 Task: Create a task  Create a feature for users to create and manage playlists , assign it to team member softage.8@softage.net in the project VikingTech and update the status of the task to  On Track  , set the priority of the task to Low.
Action: Mouse moved to (58, 312)
Screenshot: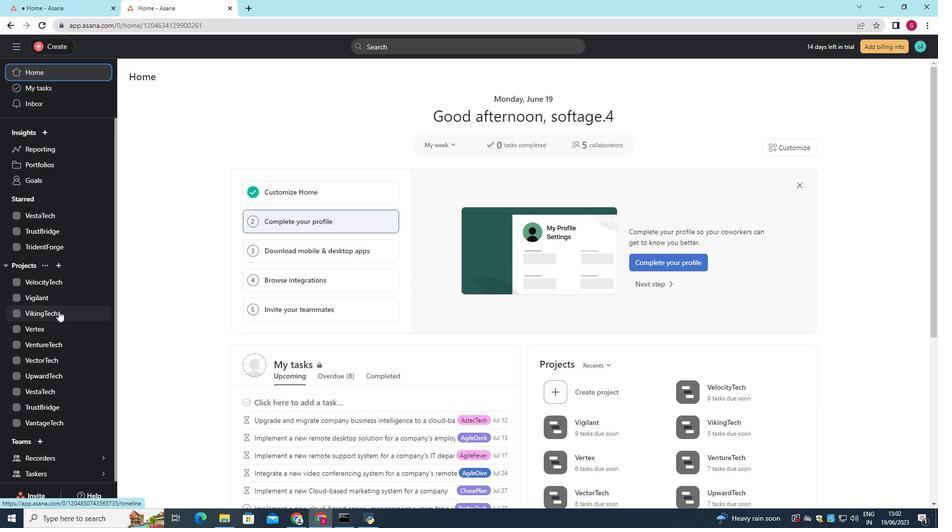 
Action: Mouse pressed left at (58, 312)
Screenshot: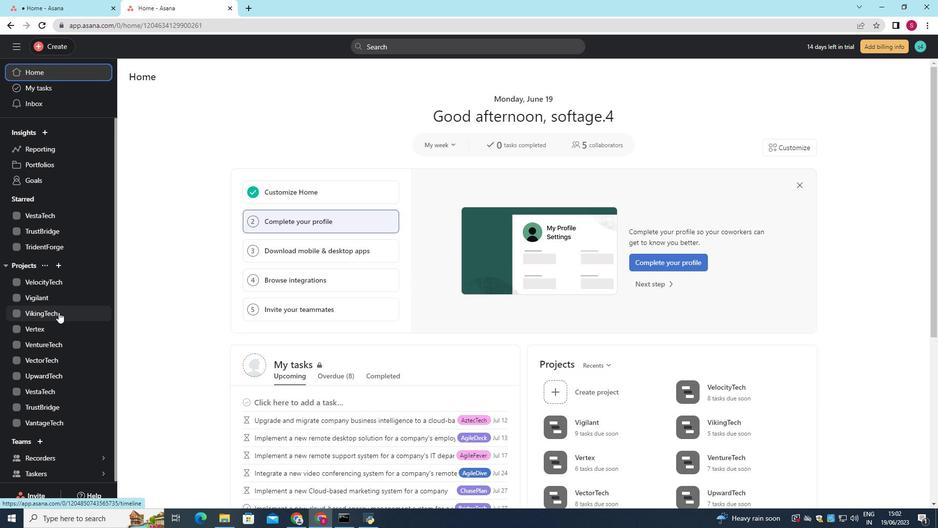 
Action: Mouse moved to (336, 252)
Screenshot: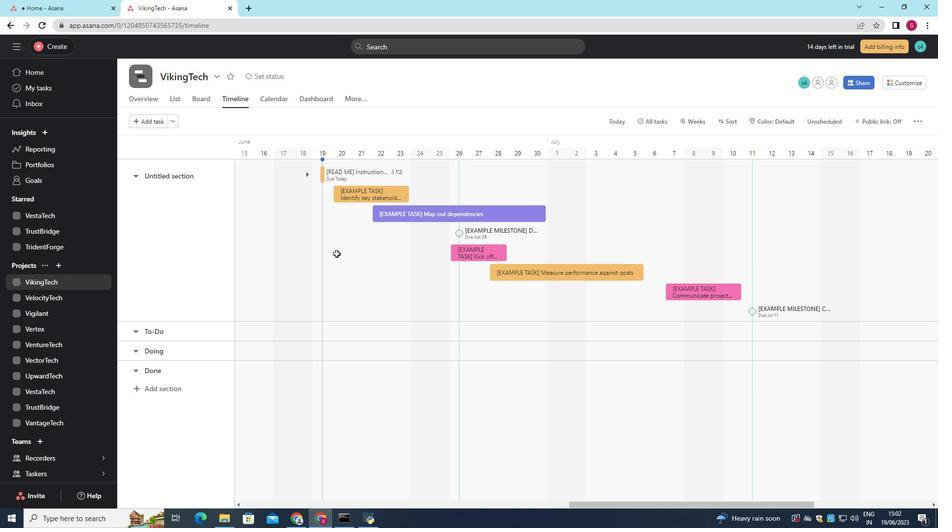 
Action: Mouse pressed left at (336, 252)
Screenshot: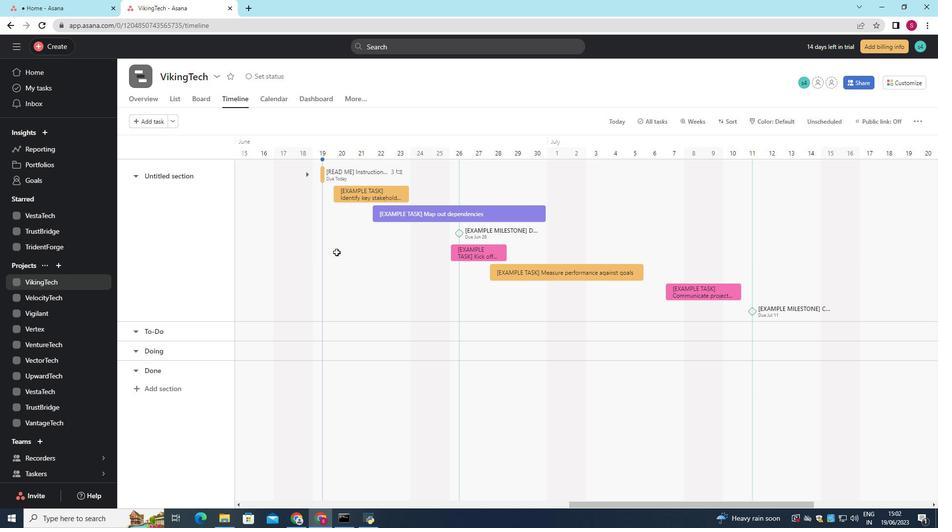 
Action: Mouse moved to (328, 258)
Screenshot: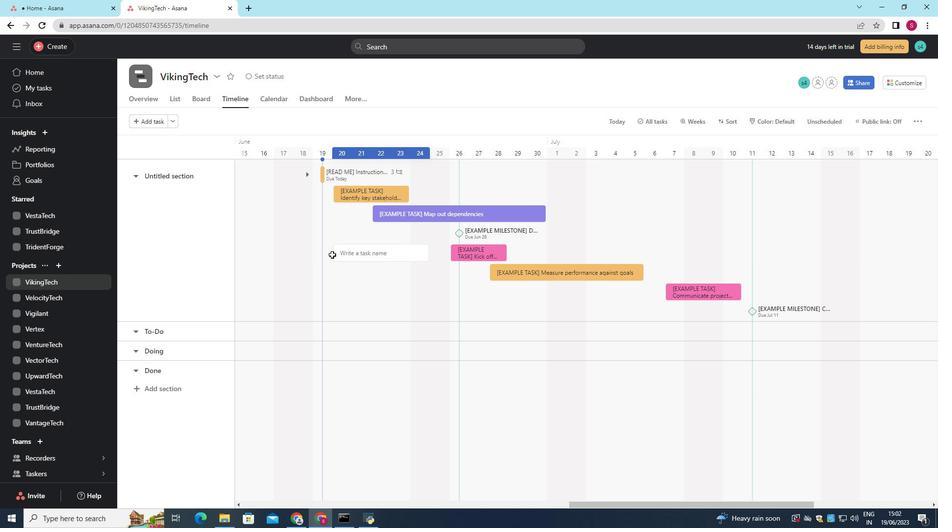 
Action: Key pressed <Key.shift>Create
Screenshot: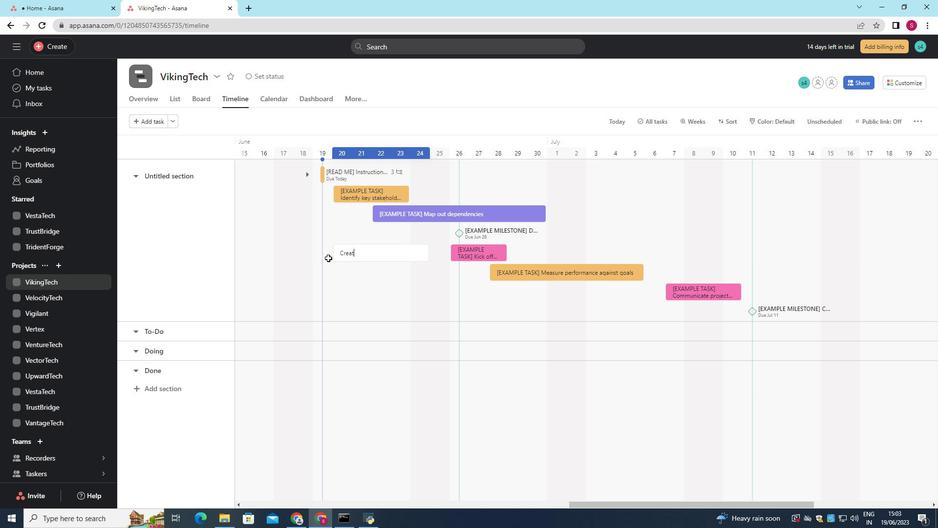 
Action: Mouse moved to (328, 258)
Screenshot: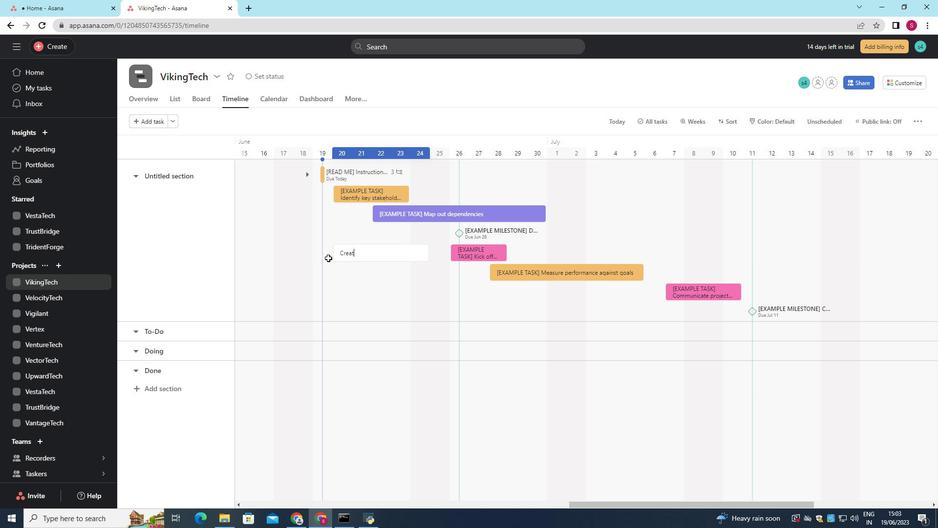 
Action: Key pressed <Key.space>a<Key.space>feature<Key.space>for<Key.space>users<Key.space>to<Key.space>create<Key.space>and<Key.space>manage<Key.space>playlists<Key.enter>
Screenshot: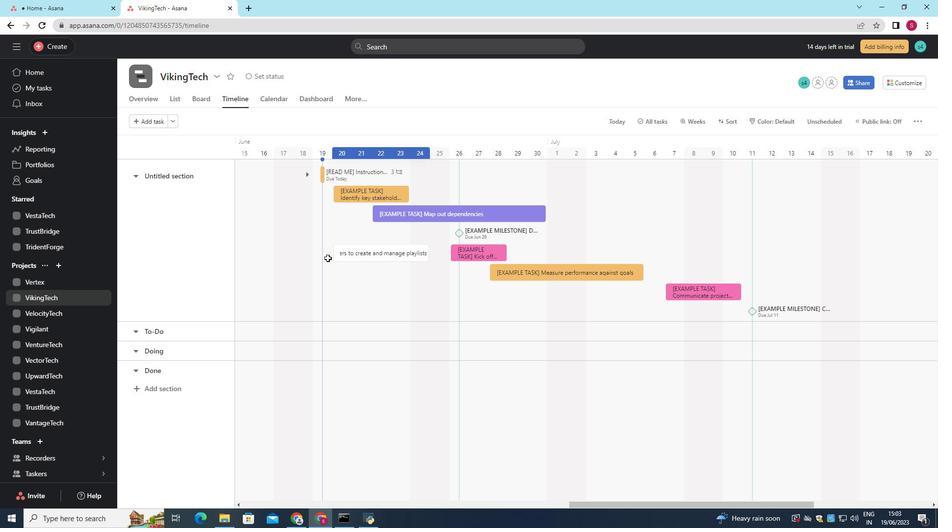 
Action: Mouse moved to (378, 251)
Screenshot: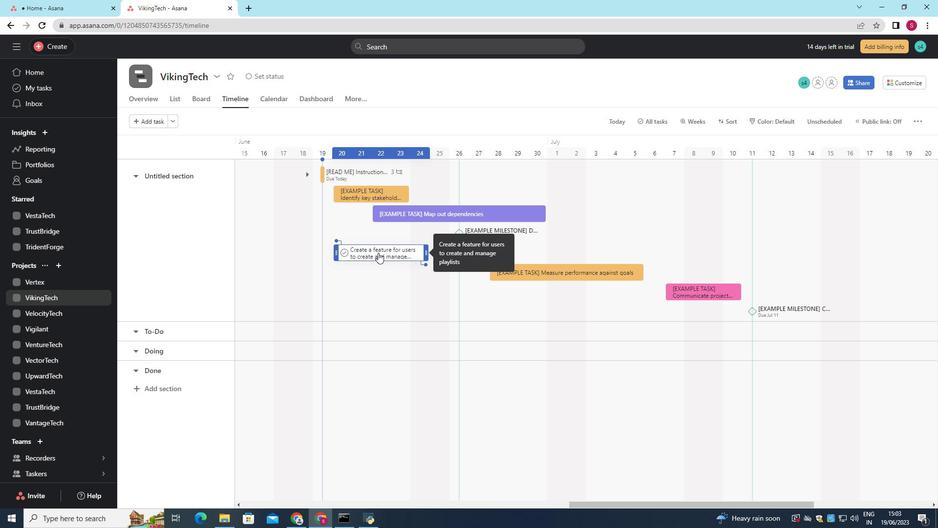 
Action: Mouse pressed left at (378, 251)
Screenshot: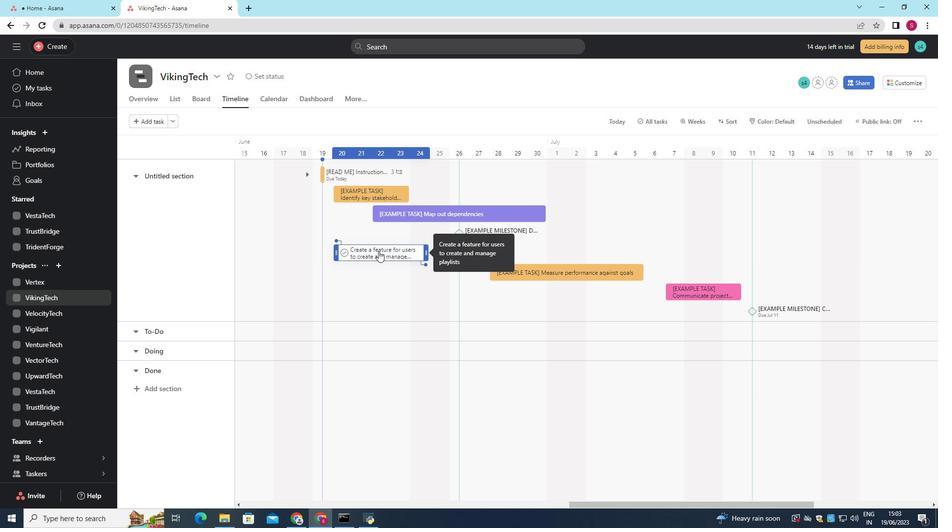 
Action: Mouse moved to (704, 174)
Screenshot: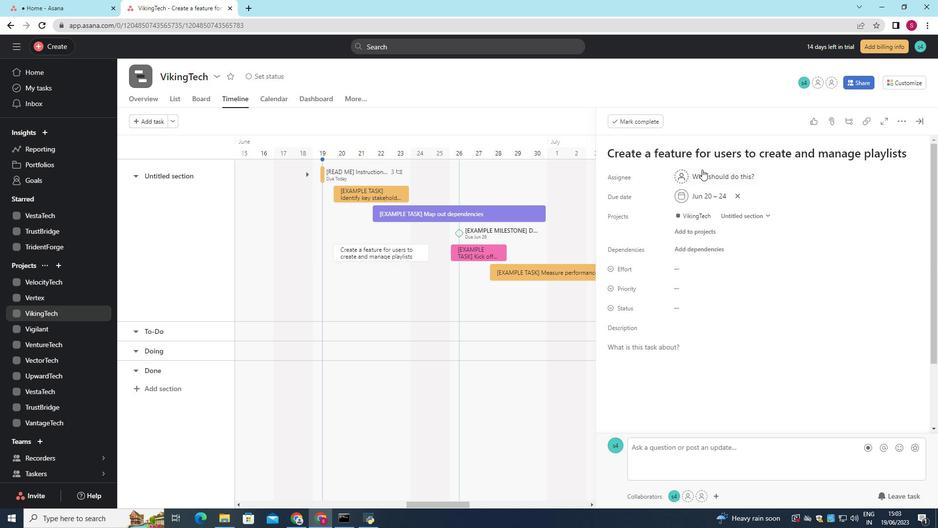 
Action: Mouse pressed left at (704, 174)
Screenshot: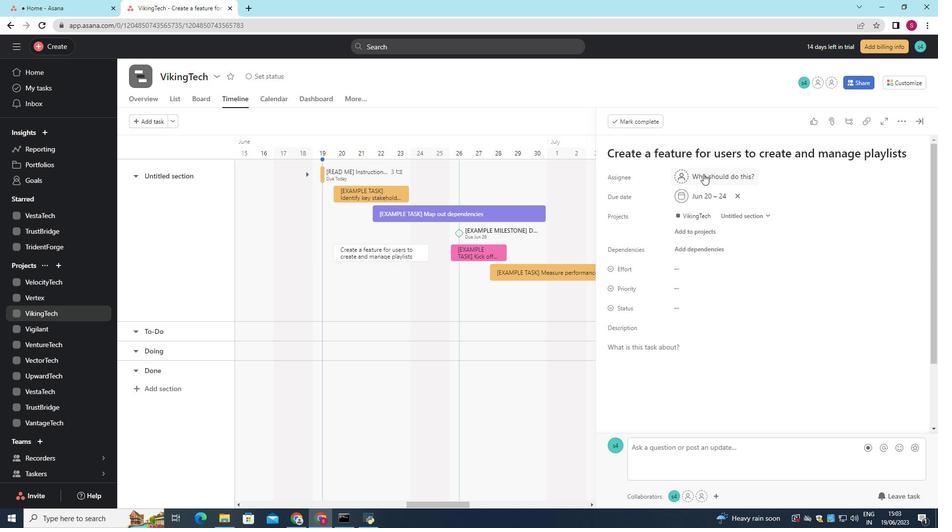 
Action: Key pressed softage.8<Key.shift>@softage.net
Screenshot: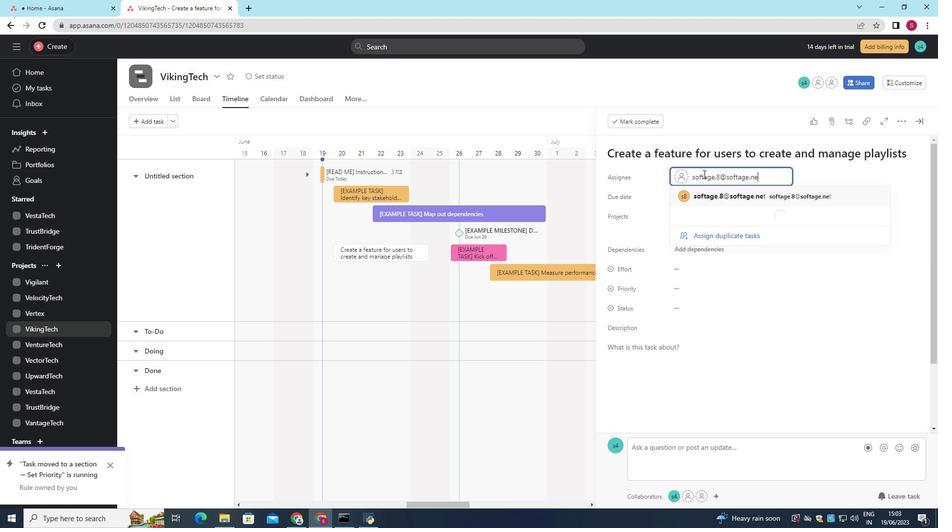 
Action: Mouse moved to (722, 310)
Screenshot: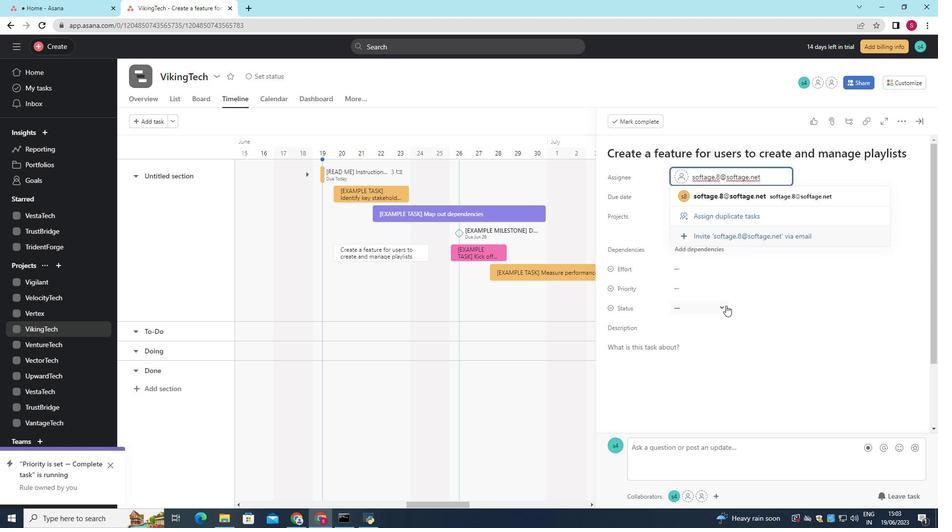 
Action: Mouse pressed left at (722, 310)
Screenshot: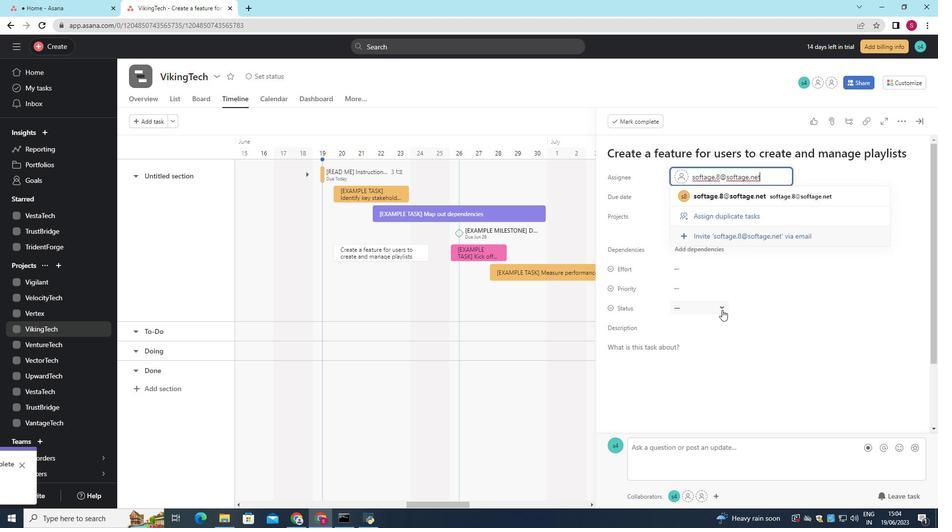 
Action: Mouse moved to (716, 340)
Screenshot: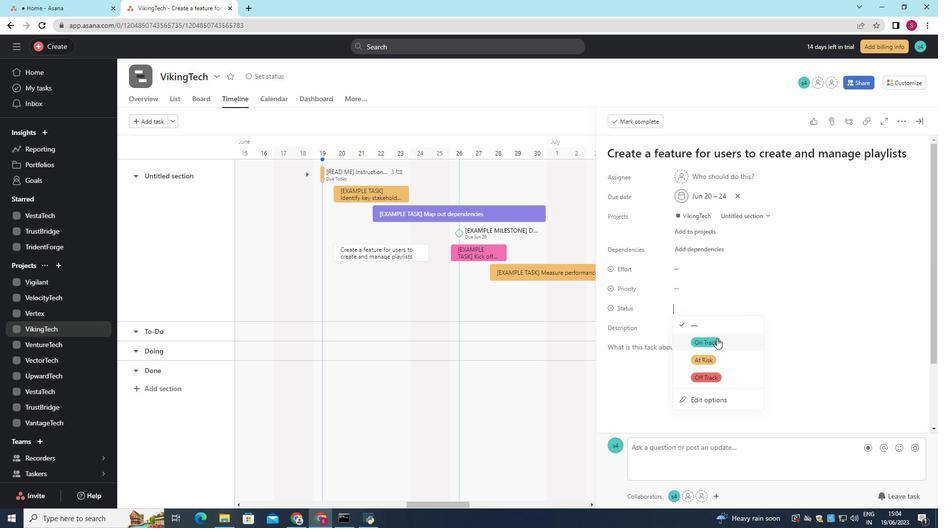 
Action: Mouse pressed left at (716, 340)
Screenshot: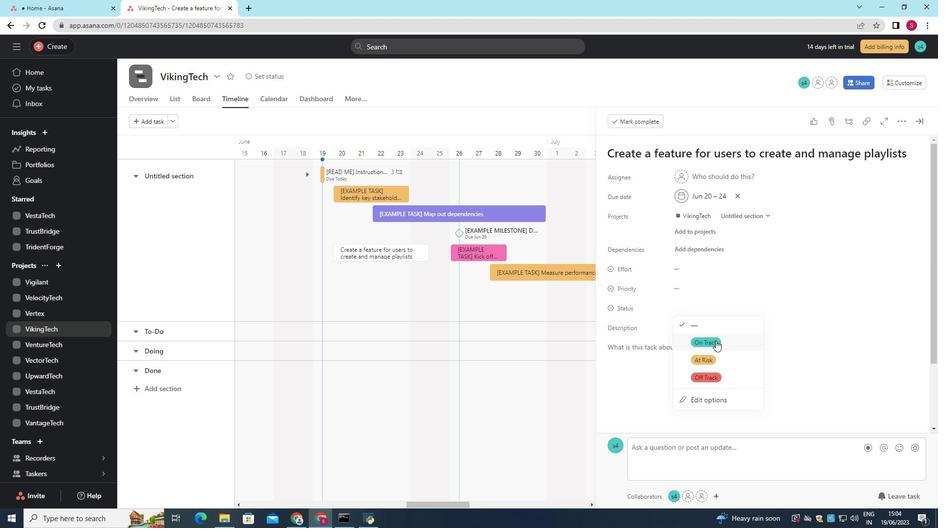 
Action: Mouse moved to (717, 287)
Screenshot: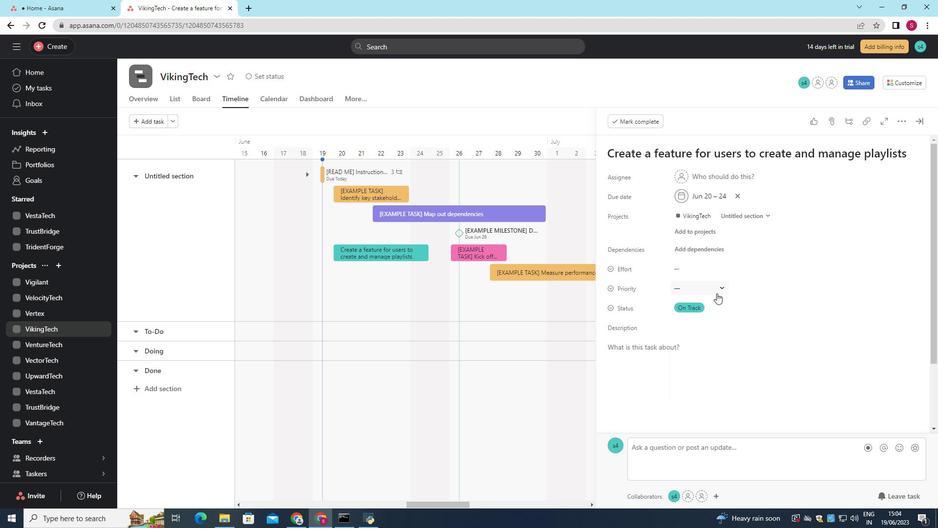 
Action: Mouse pressed left at (717, 287)
Screenshot: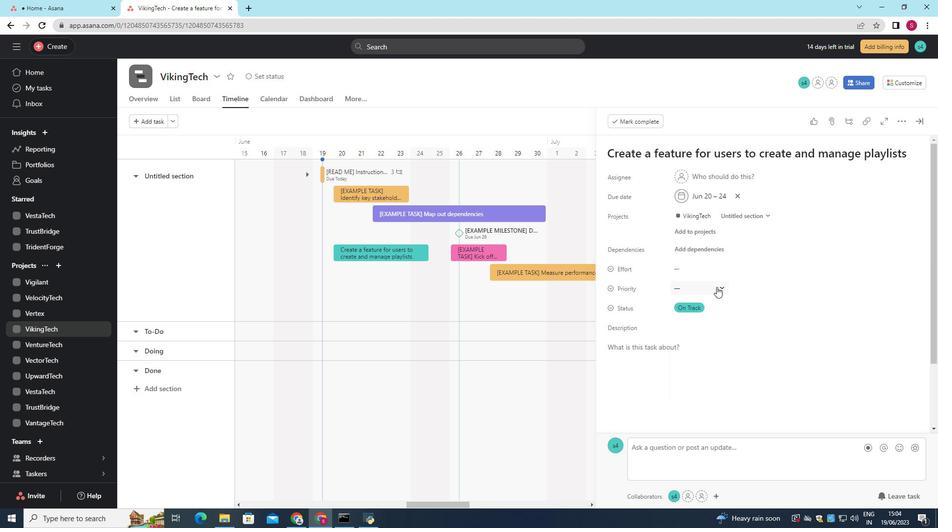 
Action: Mouse moved to (703, 356)
Screenshot: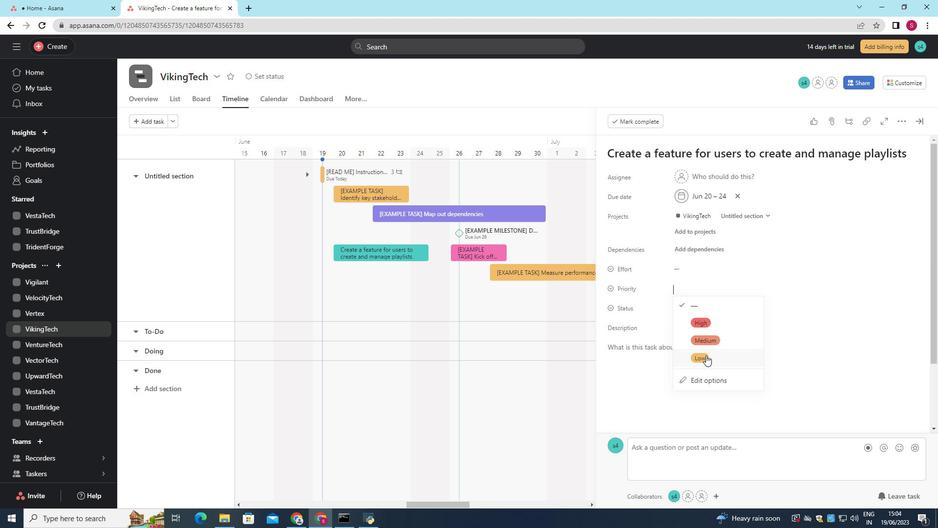 
Action: Mouse pressed left at (703, 356)
Screenshot: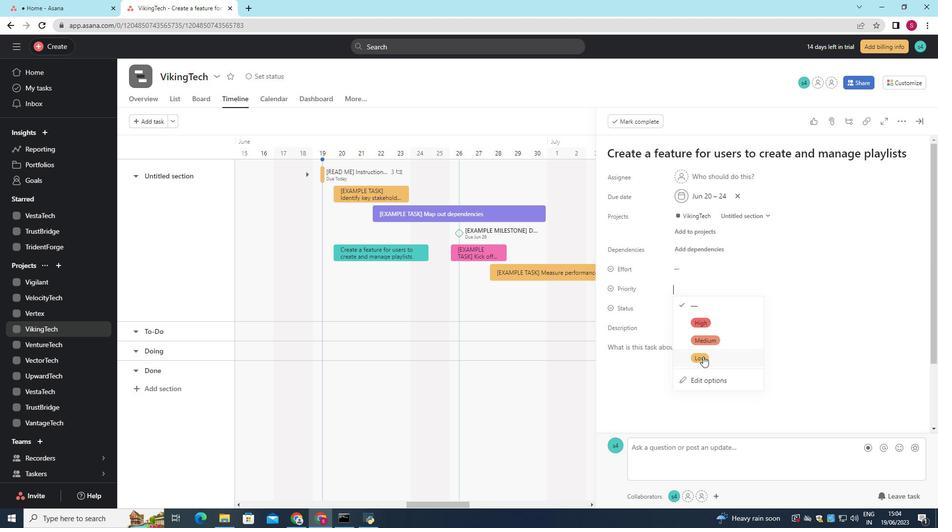 
Action: Mouse moved to (703, 356)
Screenshot: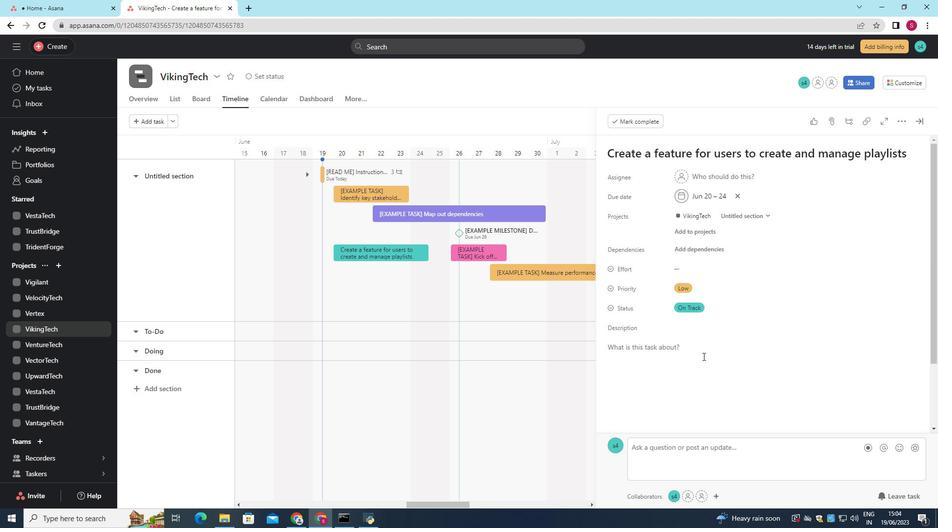 
